 Task: Create a schedule automation trigger every 3 month on the 1 at 03:00 PM starting on May 1, 2023.
Action: Mouse moved to (867, 256)
Screenshot: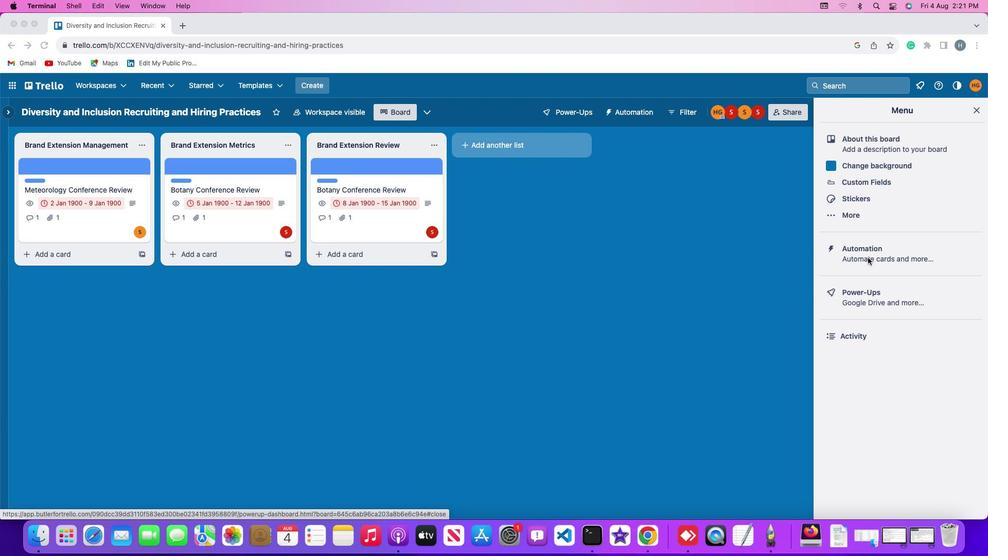 
Action: Mouse pressed left at (867, 256)
Screenshot: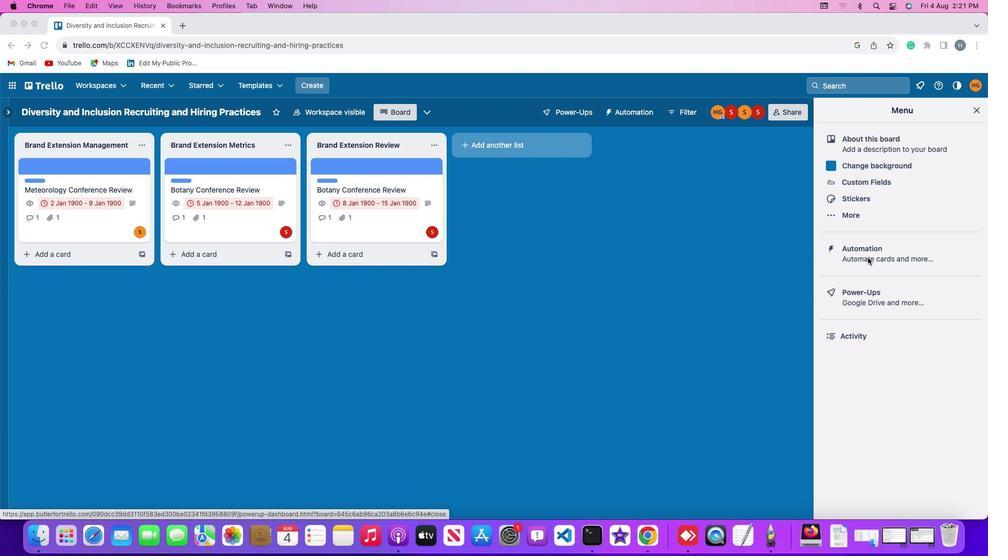 
Action: Mouse pressed left at (867, 256)
Screenshot: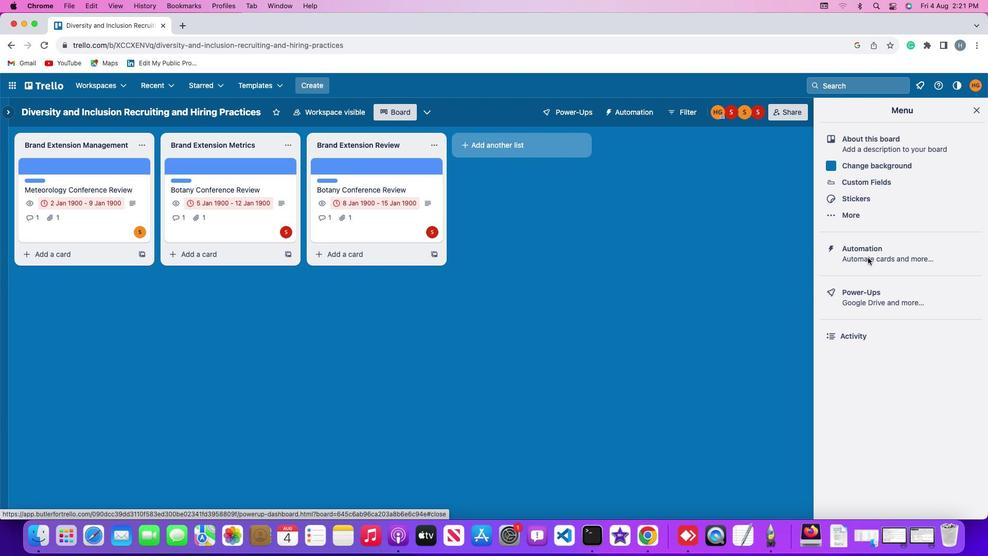 
Action: Mouse moved to (44, 220)
Screenshot: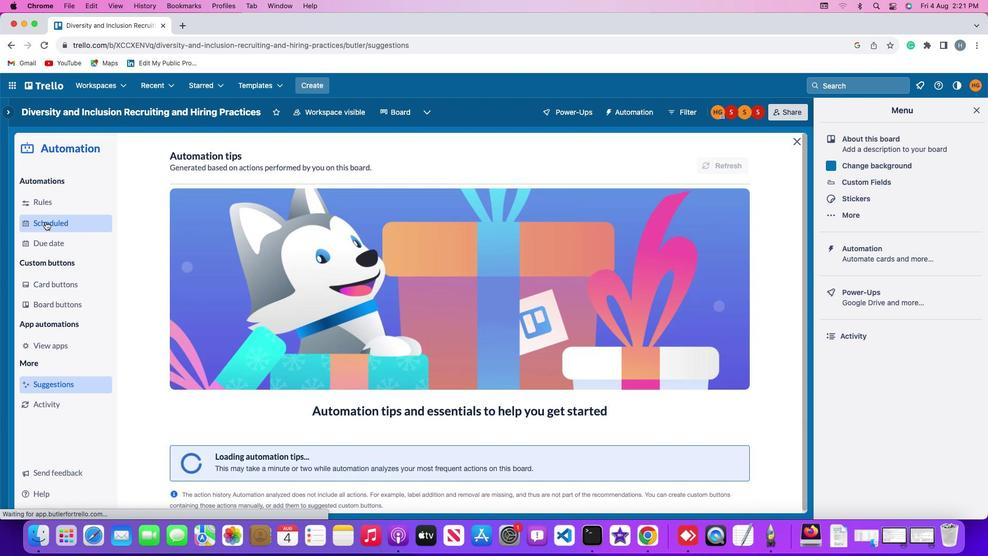 
Action: Mouse pressed left at (44, 220)
Screenshot: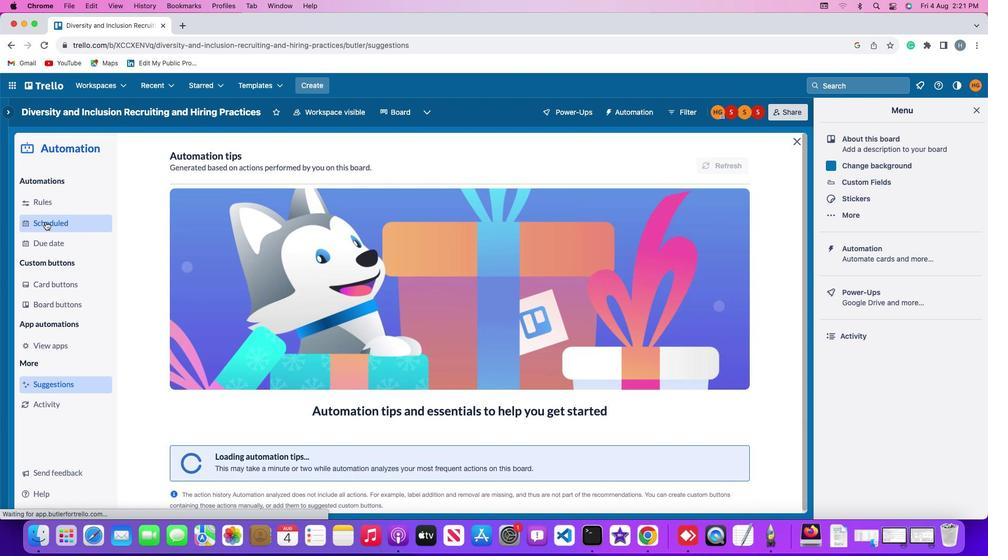 
Action: Mouse moved to (702, 156)
Screenshot: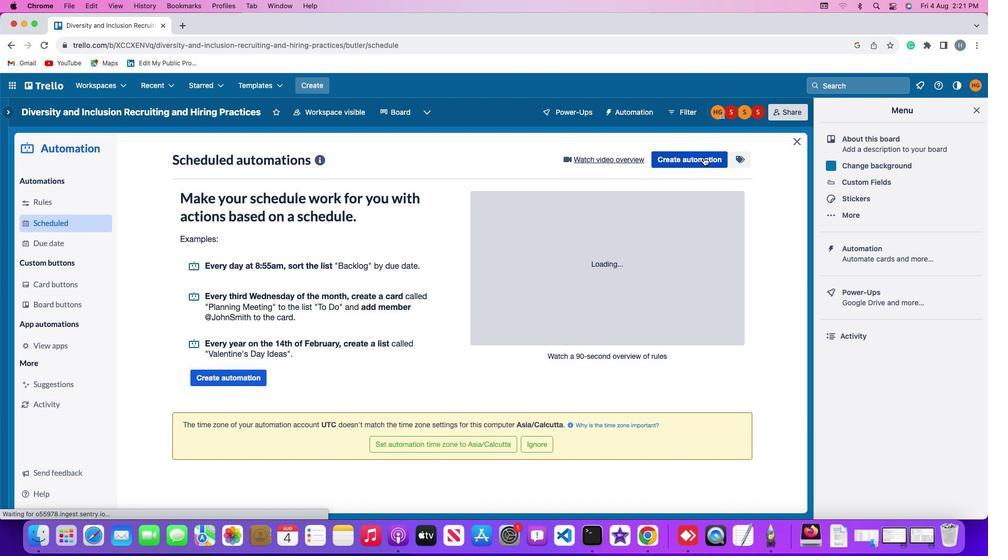 
Action: Mouse pressed left at (702, 156)
Screenshot: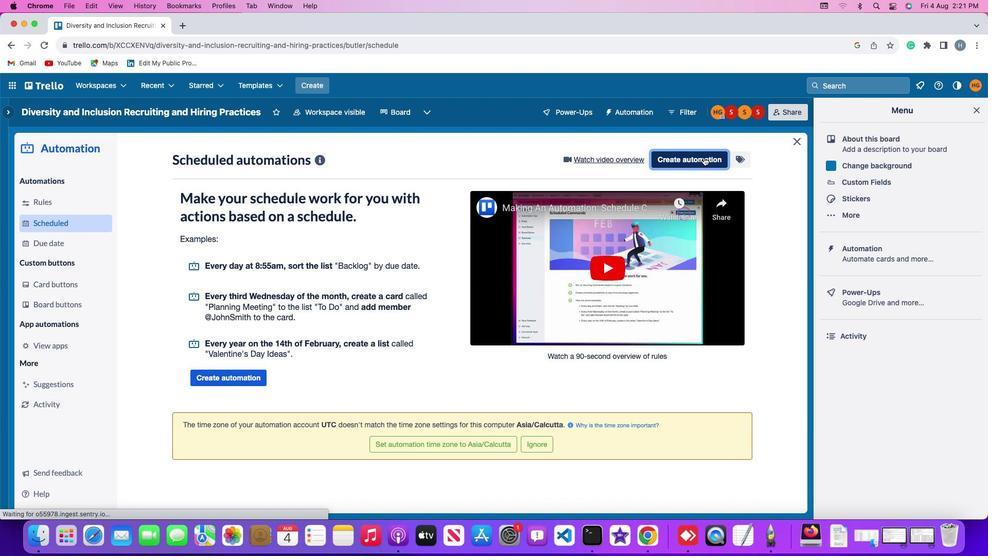 
Action: Mouse moved to (523, 257)
Screenshot: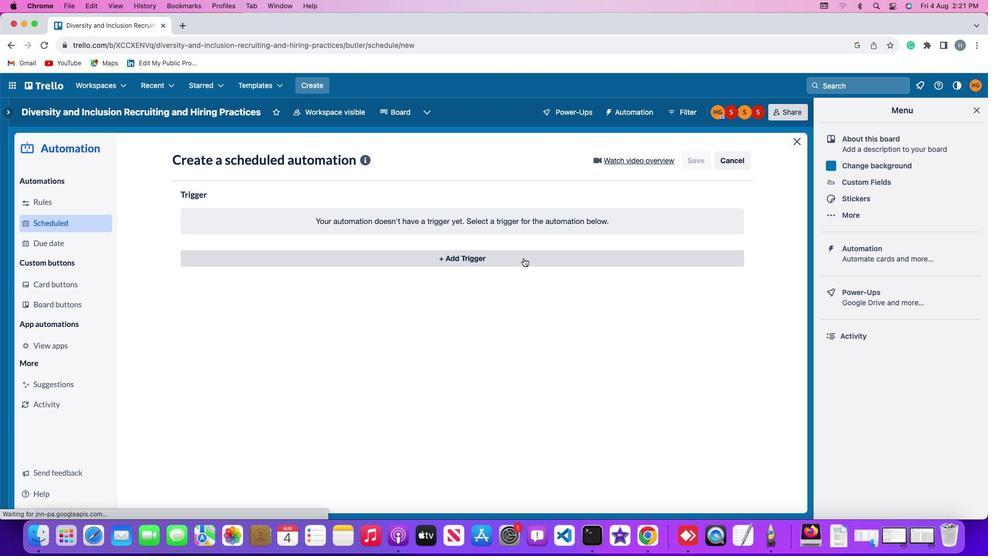 
Action: Mouse pressed left at (523, 257)
Screenshot: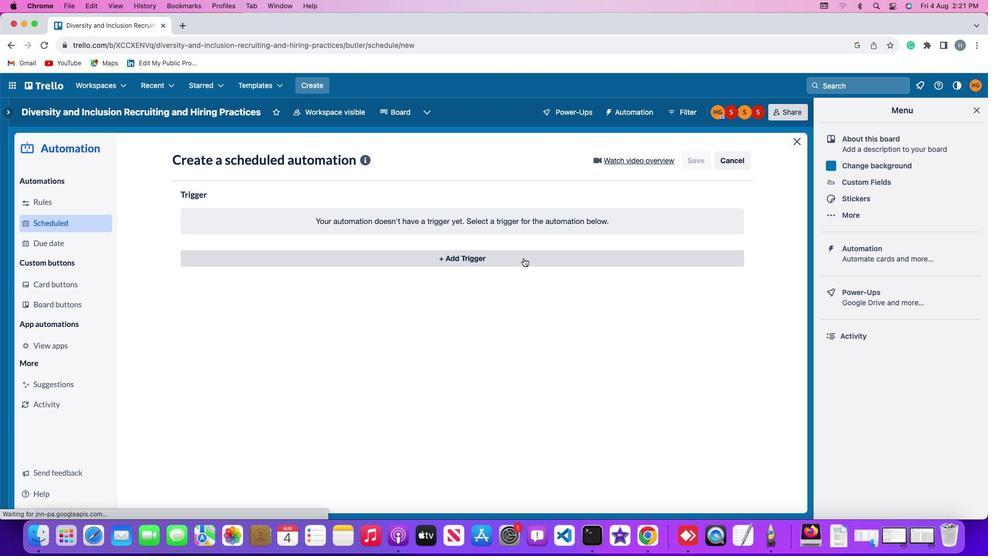 
Action: Mouse moved to (218, 434)
Screenshot: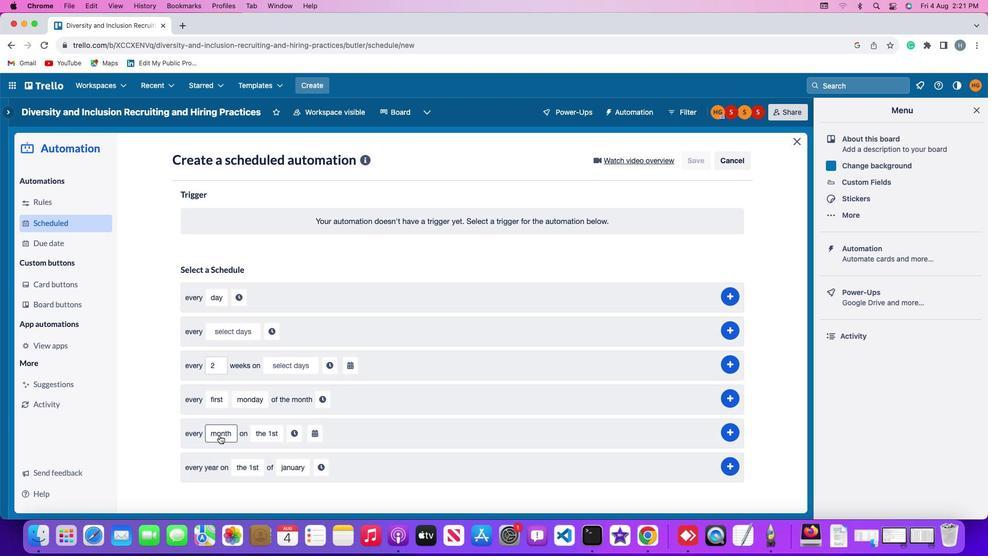 
Action: Mouse pressed left at (218, 434)
Screenshot: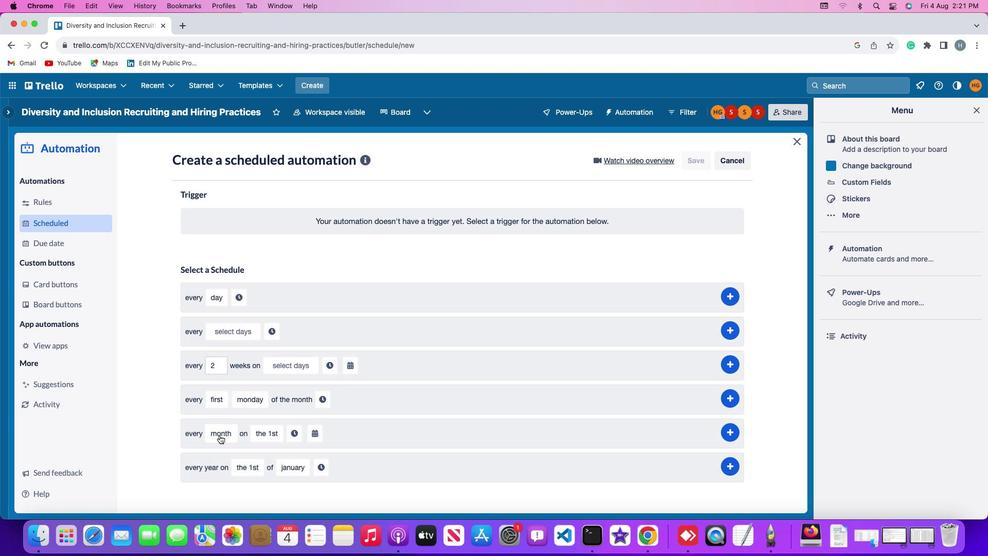 
Action: Mouse moved to (242, 331)
Screenshot: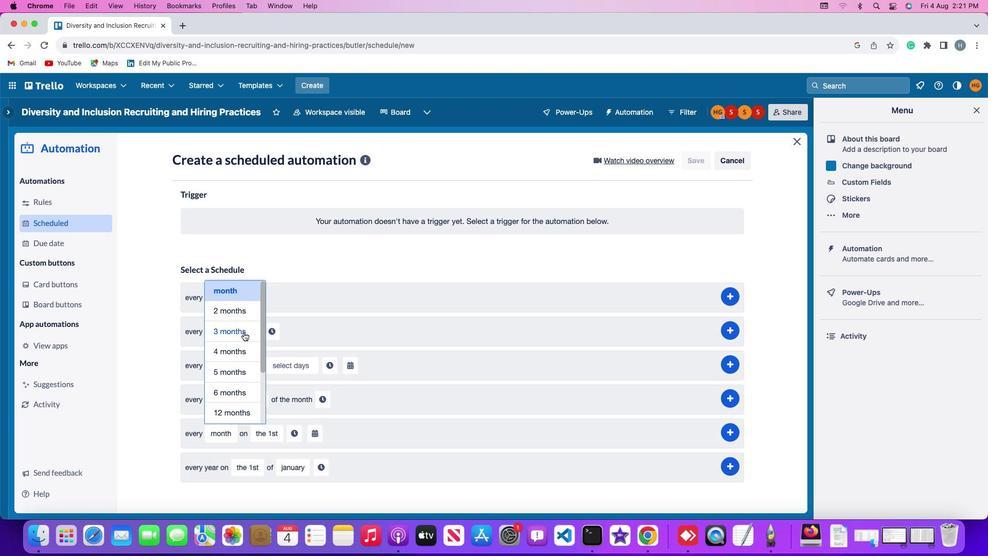 
Action: Mouse pressed left at (242, 331)
Screenshot: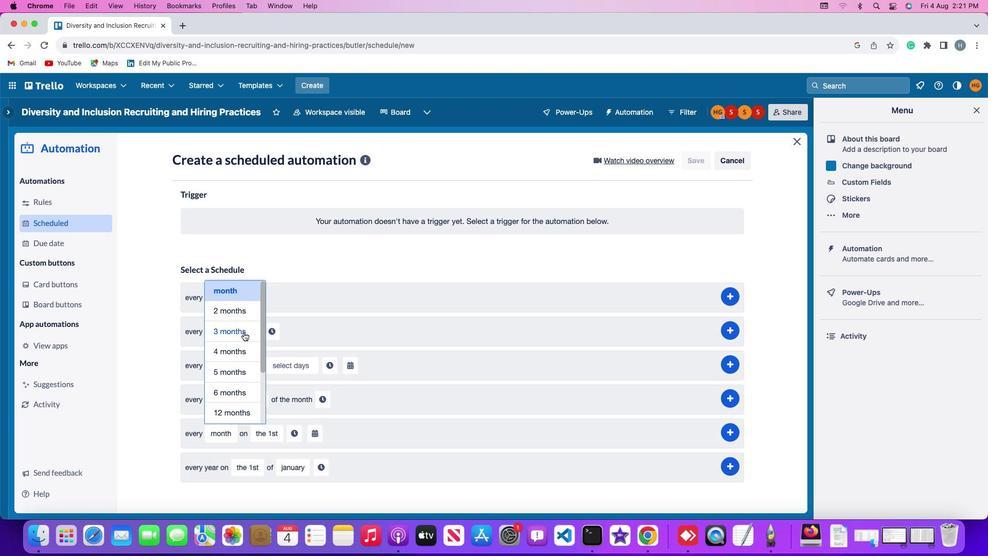
Action: Mouse moved to (278, 438)
Screenshot: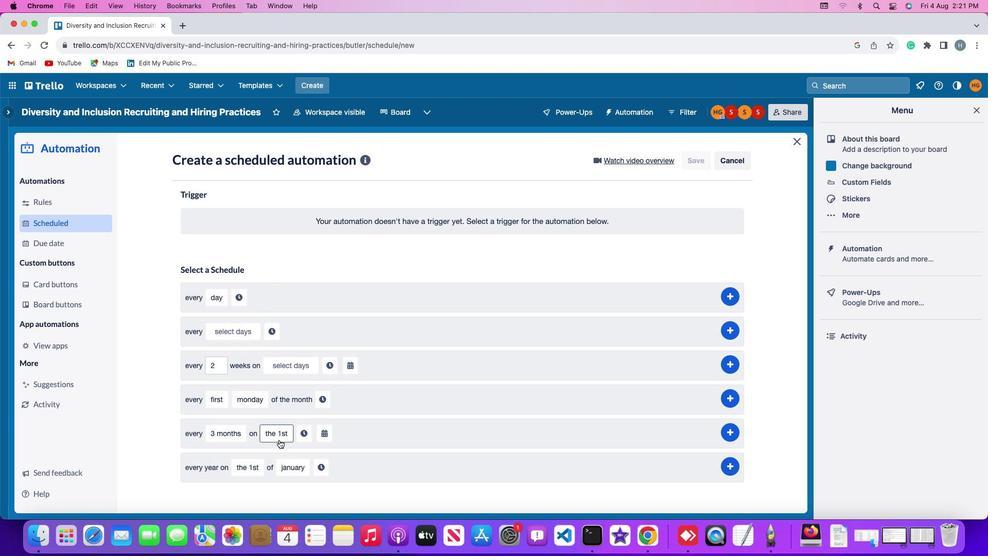 
Action: Mouse pressed left at (278, 438)
Screenshot: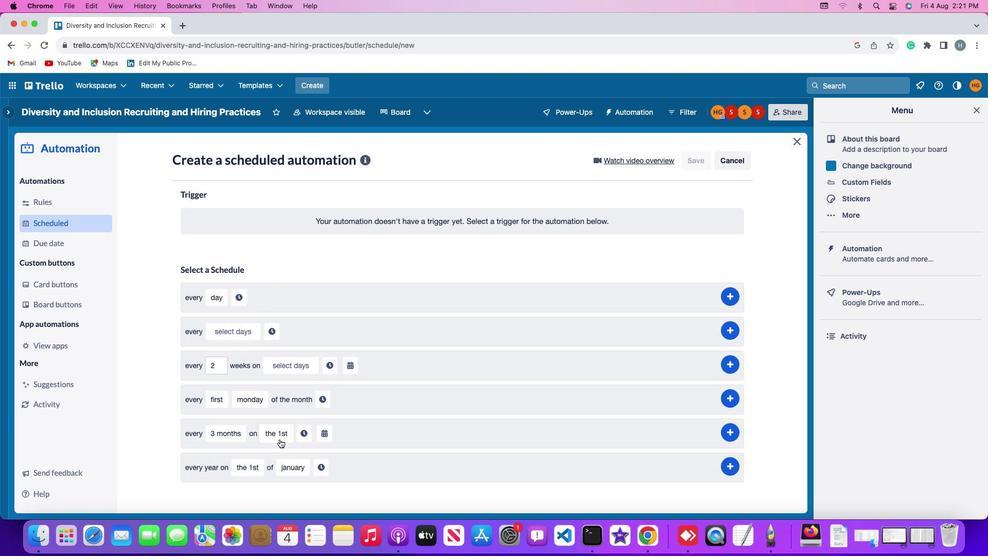 
Action: Mouse moved to (298, 290)
Screenshot: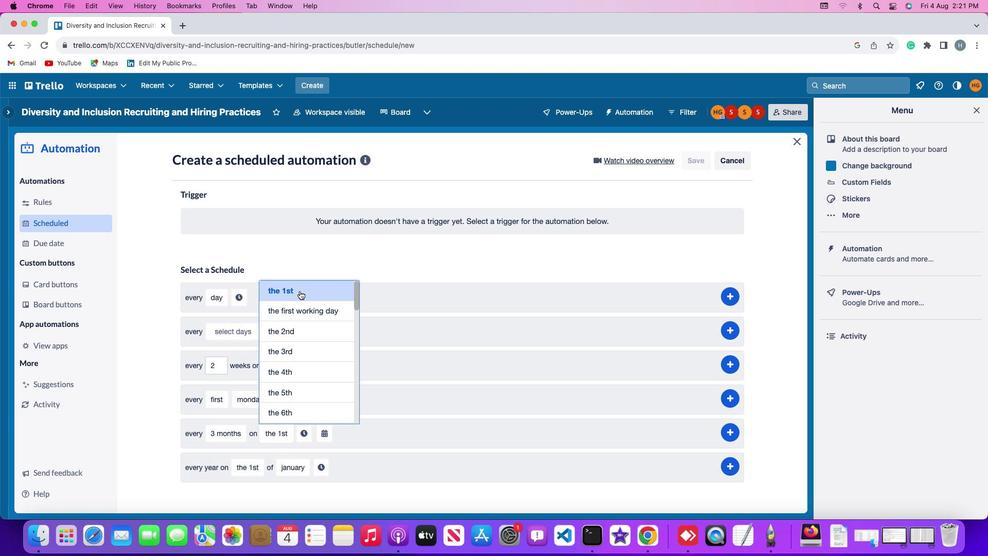 
Action: Mouse pressed left at (298, 290)
Screenshot: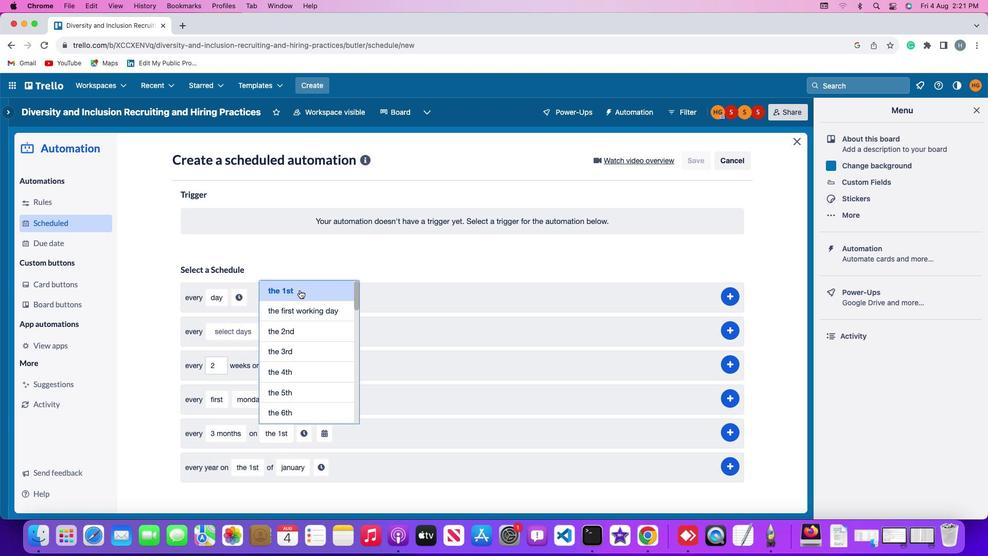 
Action: Mouse moved to (301, 432)
Screenshot: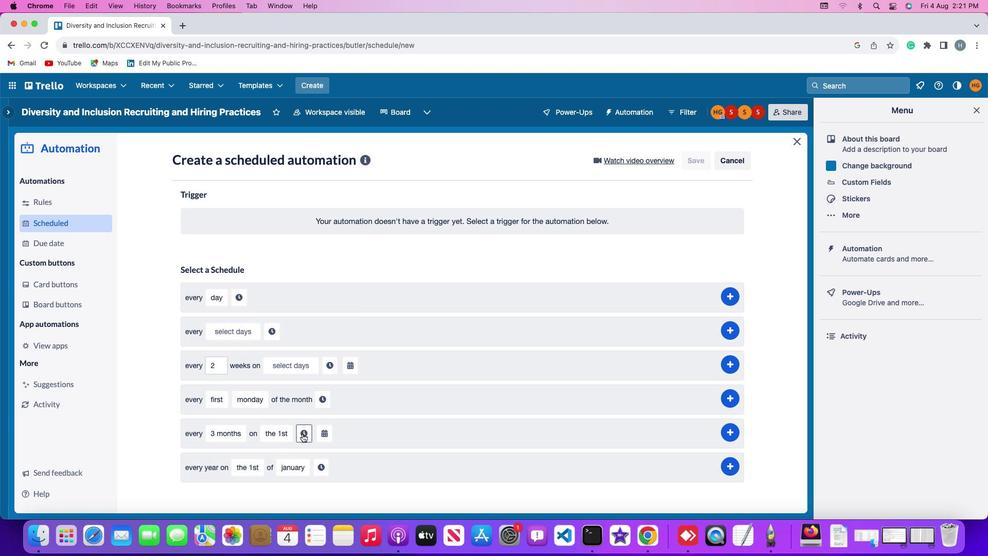 
Action: Mouse pressed left at (301, 432)
Screenshot: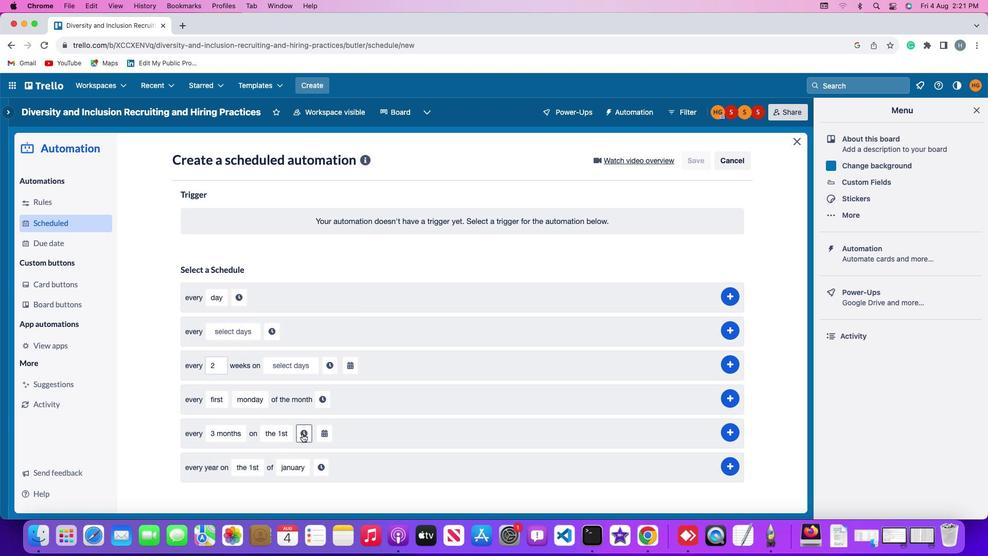 
Action: Mouse moved to (322, 433)
Screenshot: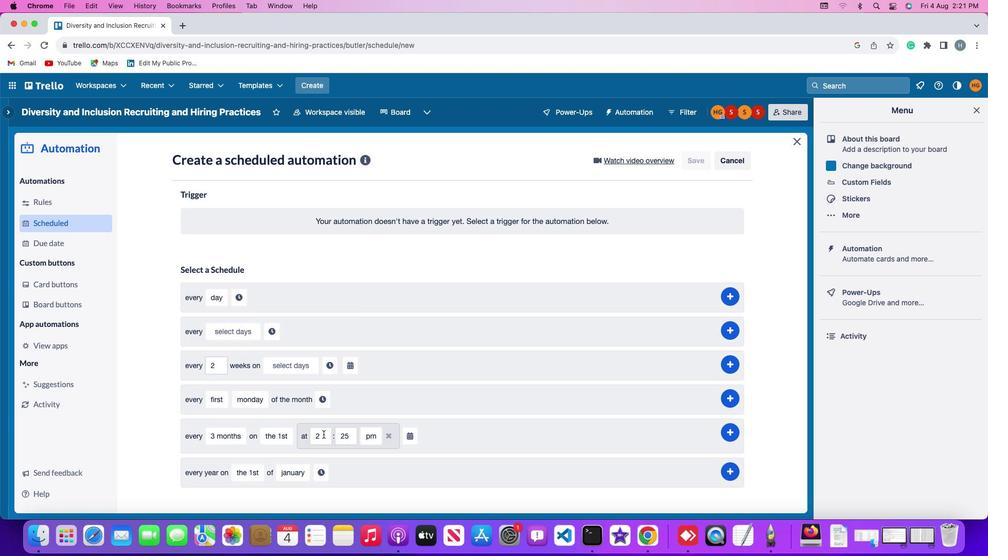 
Action: Mouse pressed left at (322, 433)
Screenshot: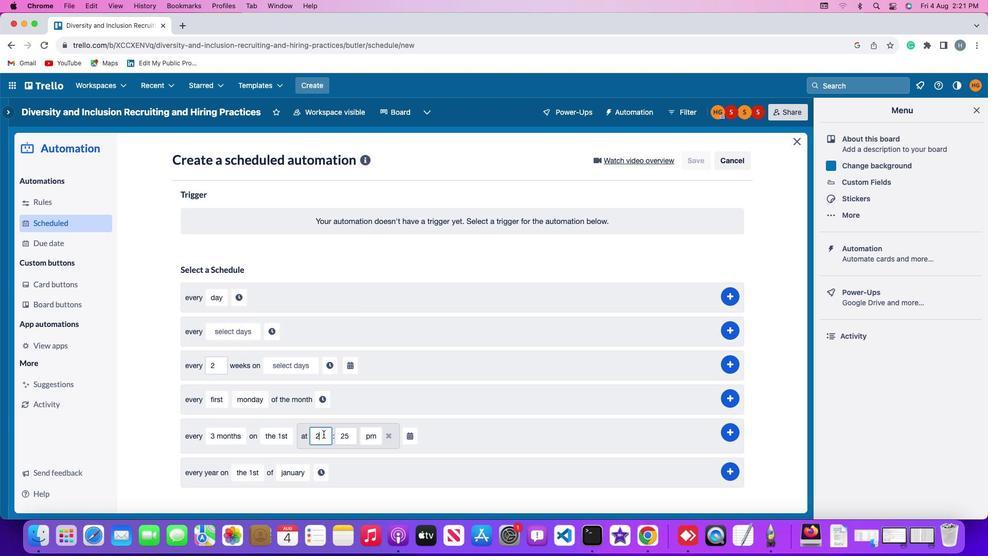 
Action: Mouse moved to (322, 433)
Screenshot: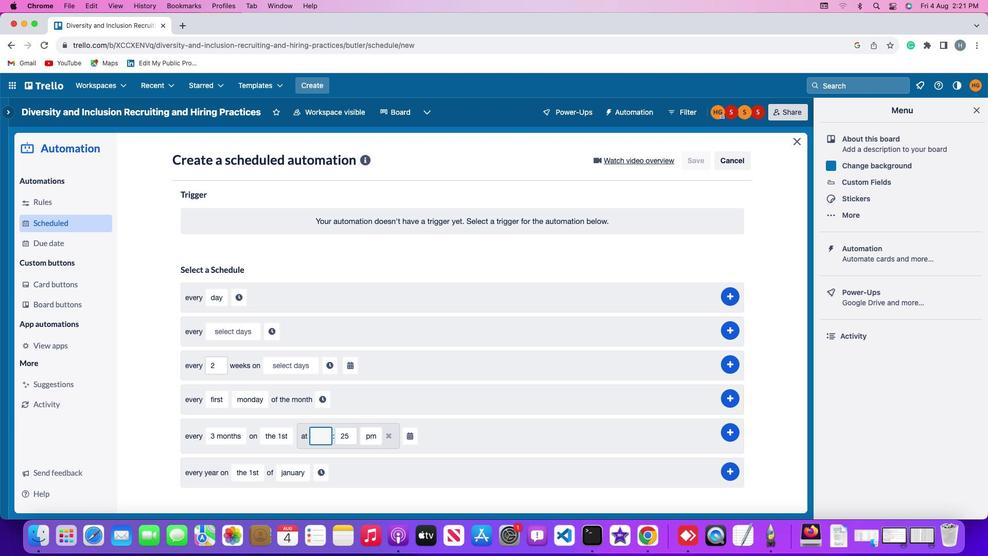 
Action: Key pressed Key.backspace
Screenshot: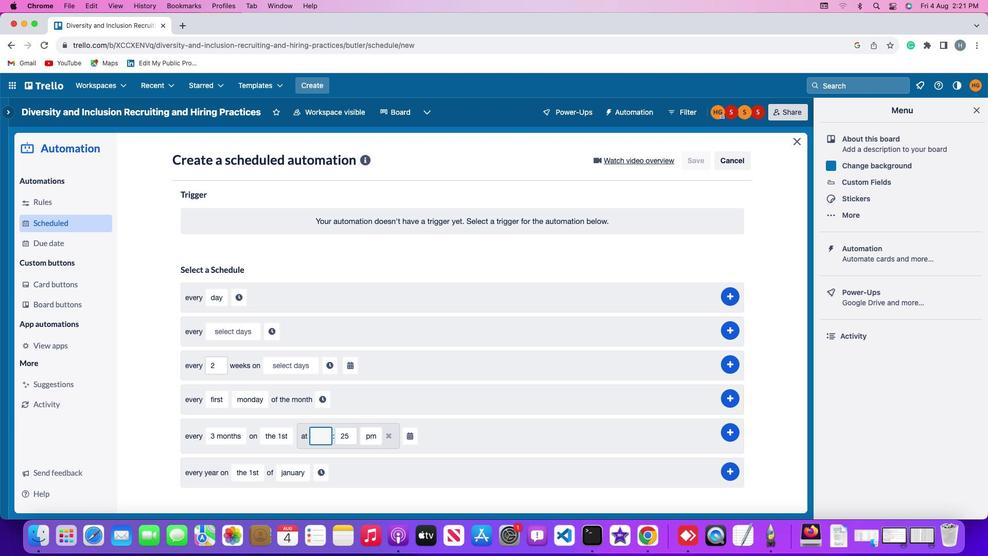 
Action: Mouse moved to (324, 434)
Screenshot: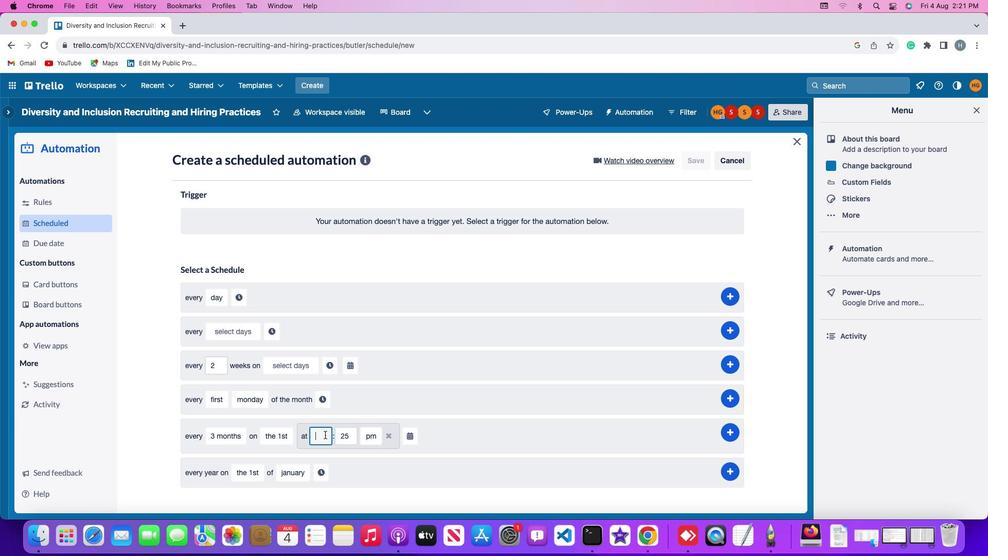 
Action: Key pressed '3'
Screenshot: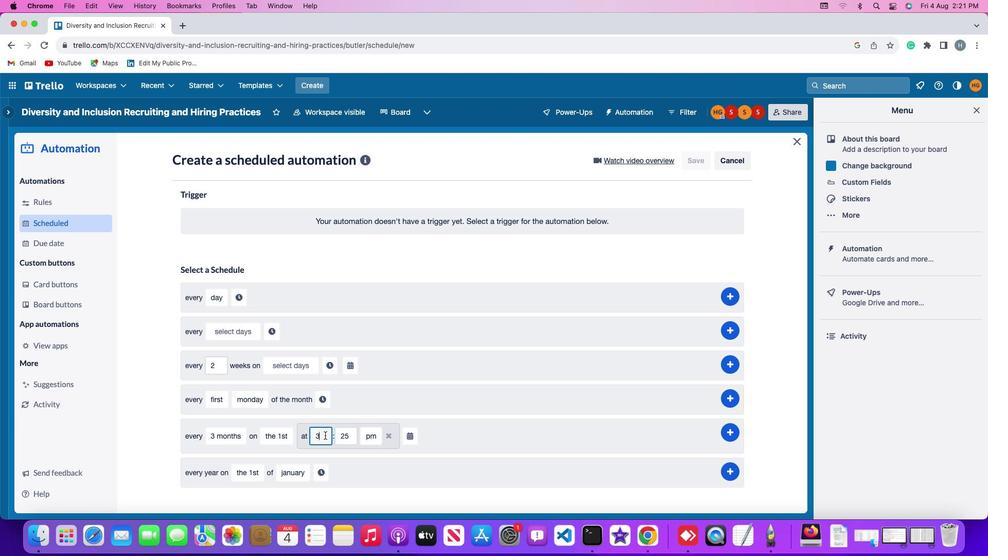 
Action: Mouse moved to (348, 434)
Screenshot: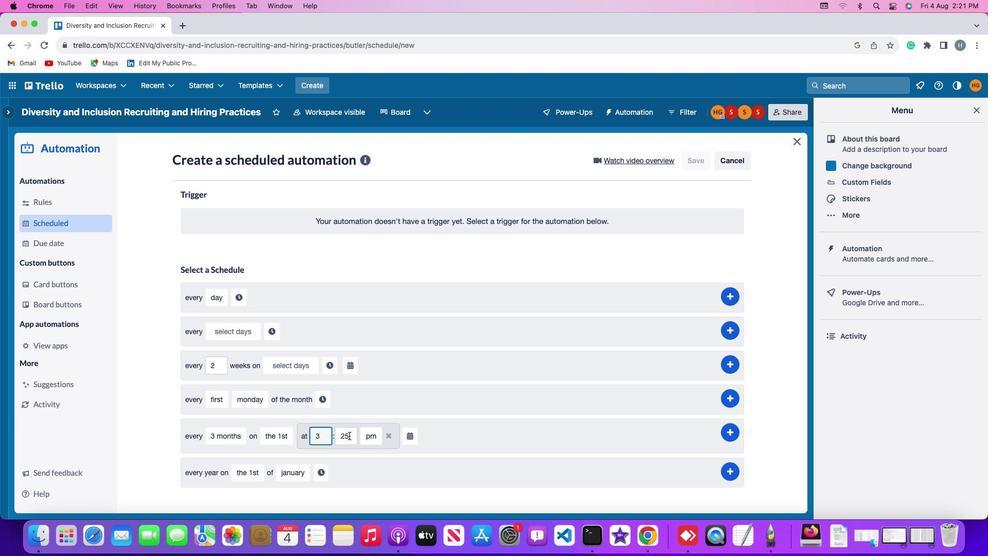 
Action: Mouse pressed left at (348, 434)
Screenshot: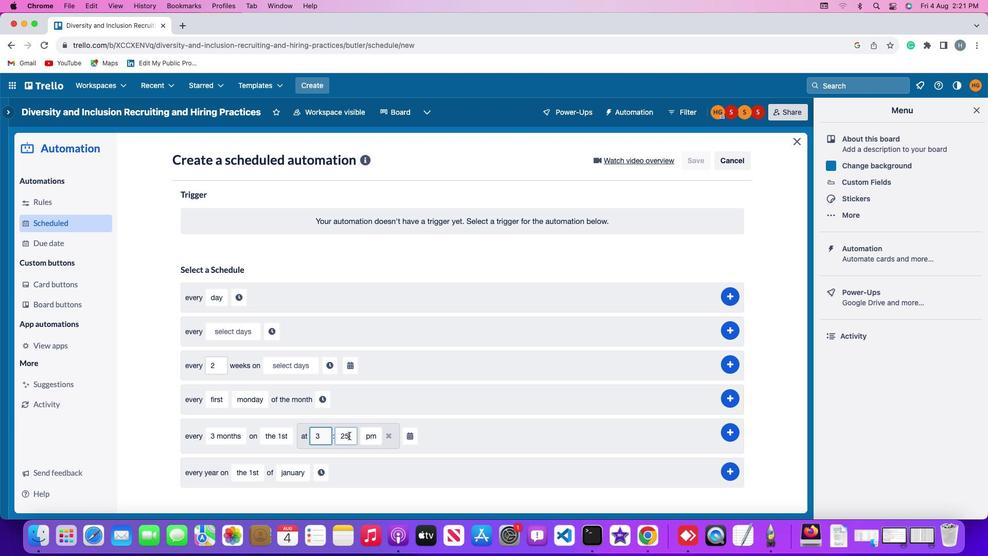 
Action: Key pressed Key.backspaceKey.backspace'0''0'
Screenshot: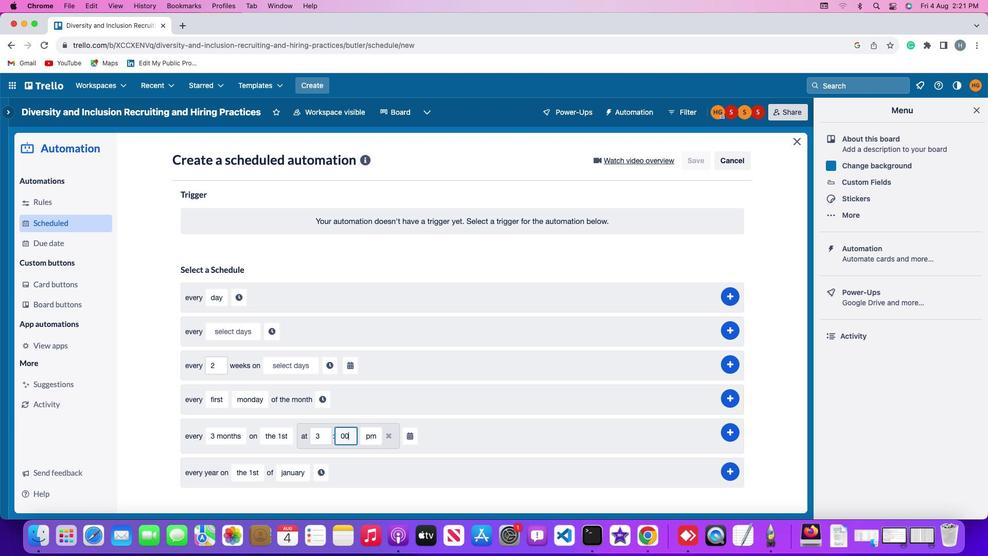 
Action: Mouse moved to (366, 435)
Screenshot: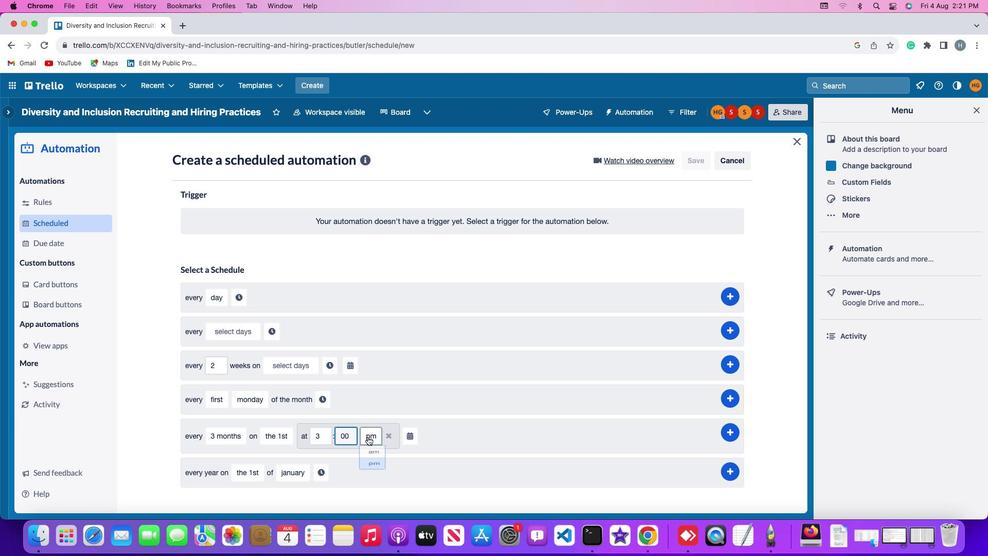 
Action: Mouse pressed left at (366, 435)
Screenshot: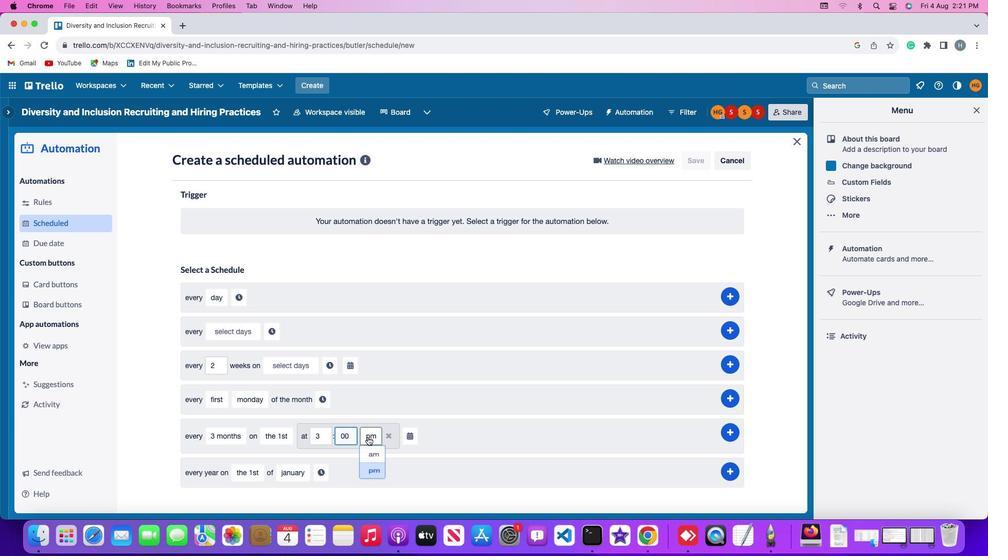
Action: Mouse moved to (372, 476)
Screenshot: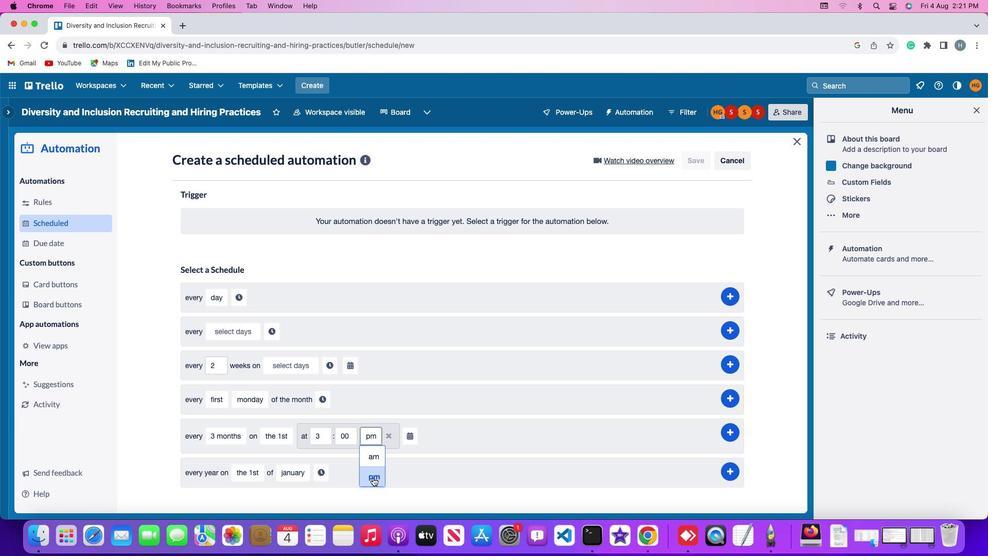 
Action: Mouse pressed left at (372, 476)
Screenshot: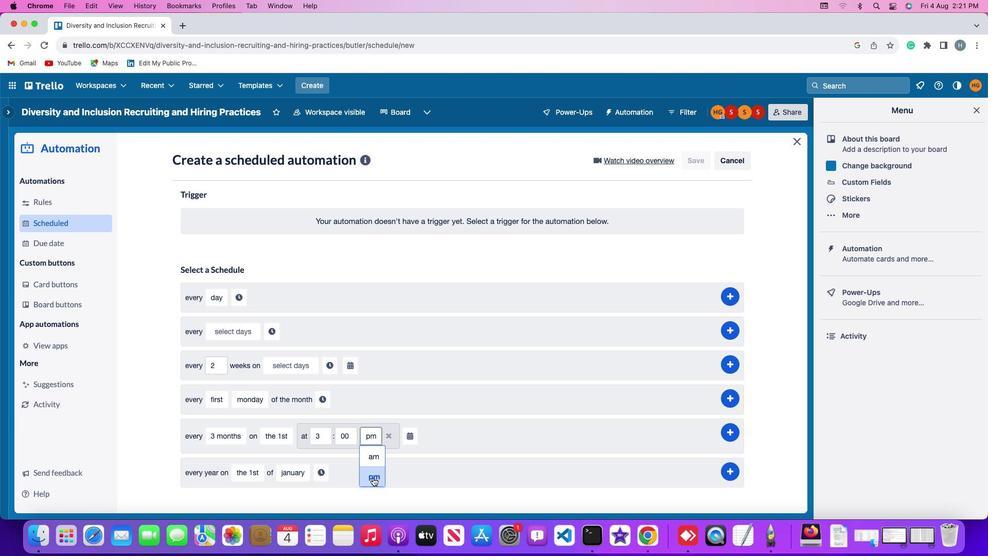 
Action: Mouse moved to (407, 434)
Screenshot: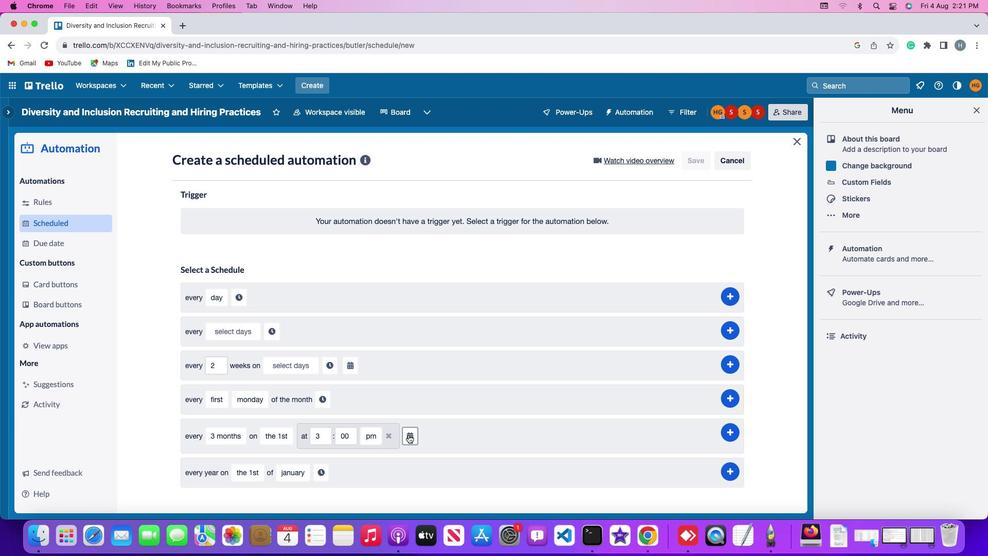 
Action: Mouse pressed left at (407, 434)
Screenshot: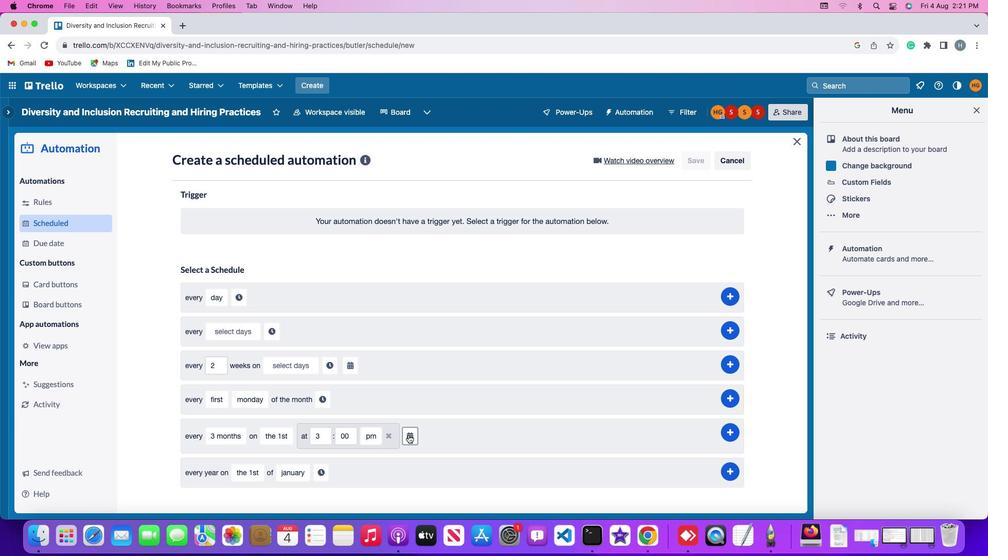 
Action: Mouse moved to (472, 406)
Screenshot: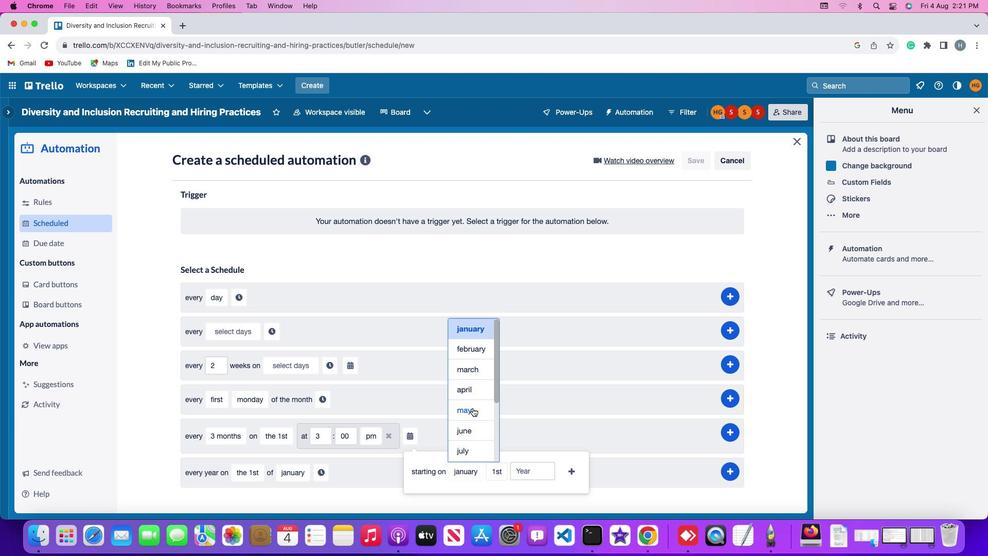 
Action: Mouse pressed left at (472, 406)
Screenshot: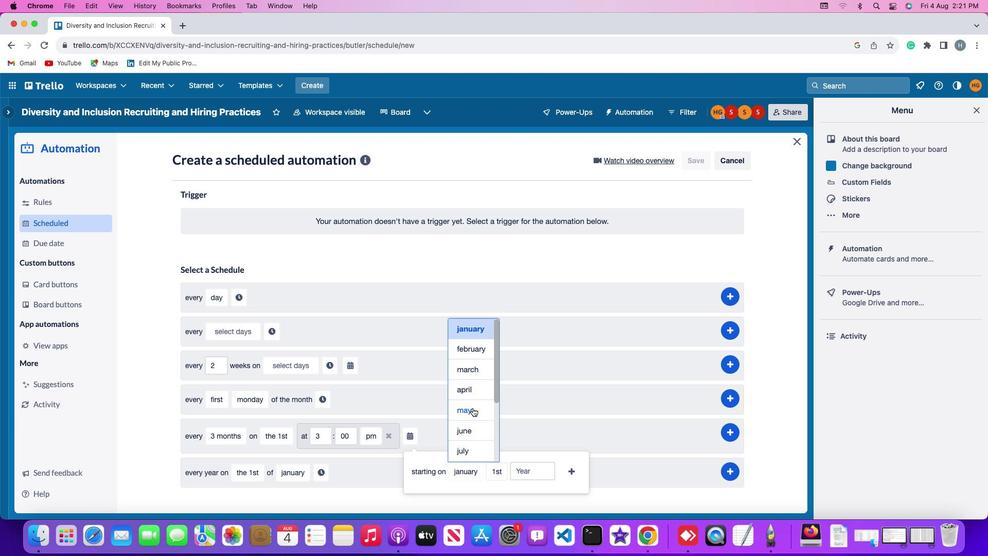 
Action: Mouse moved to (488, 326)
Screenshot: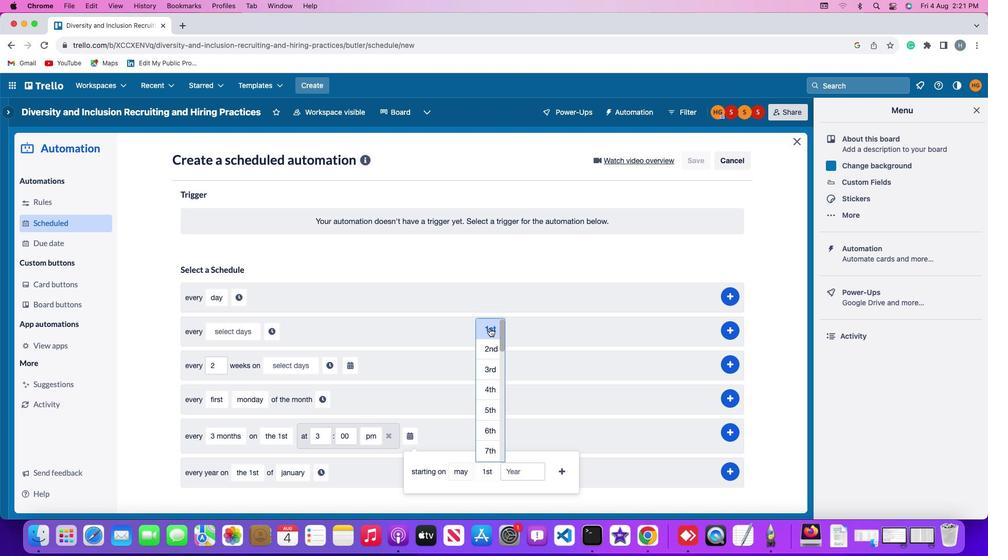 
Action: Mouse pressed left at (488, 326)
Screenshot: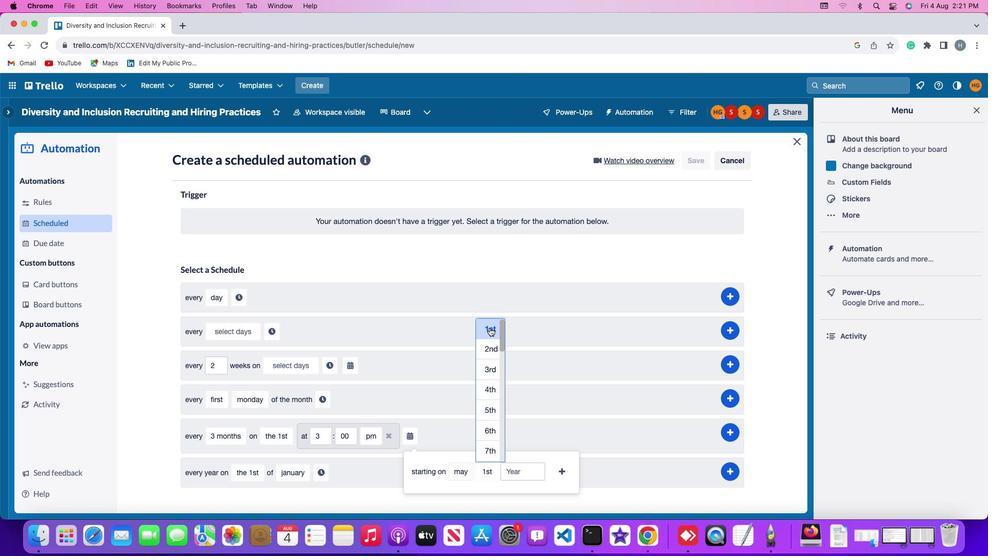 
Action: Mouse moved to (527, 468)
Screenshot: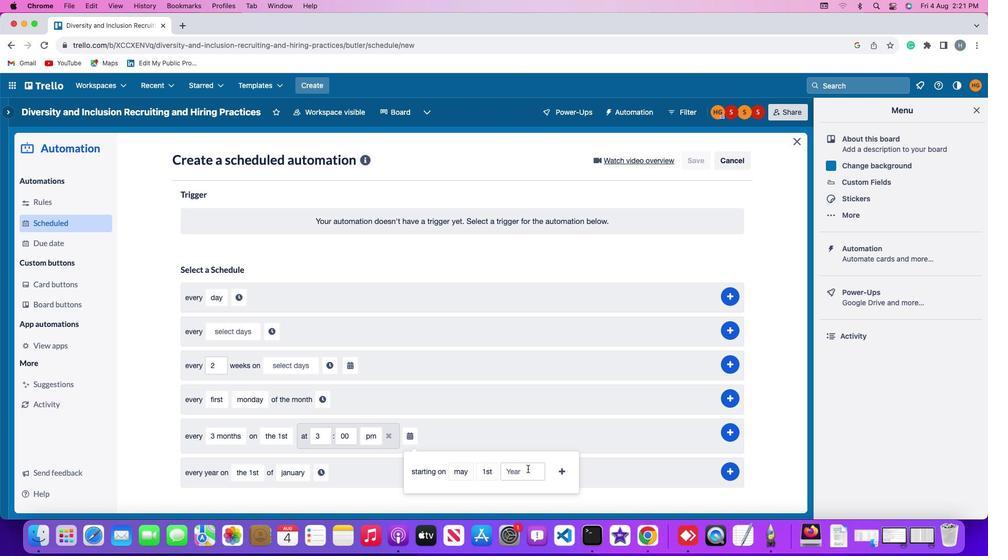 
Action: Mouse pressed left at (527, 468)
Screenshot: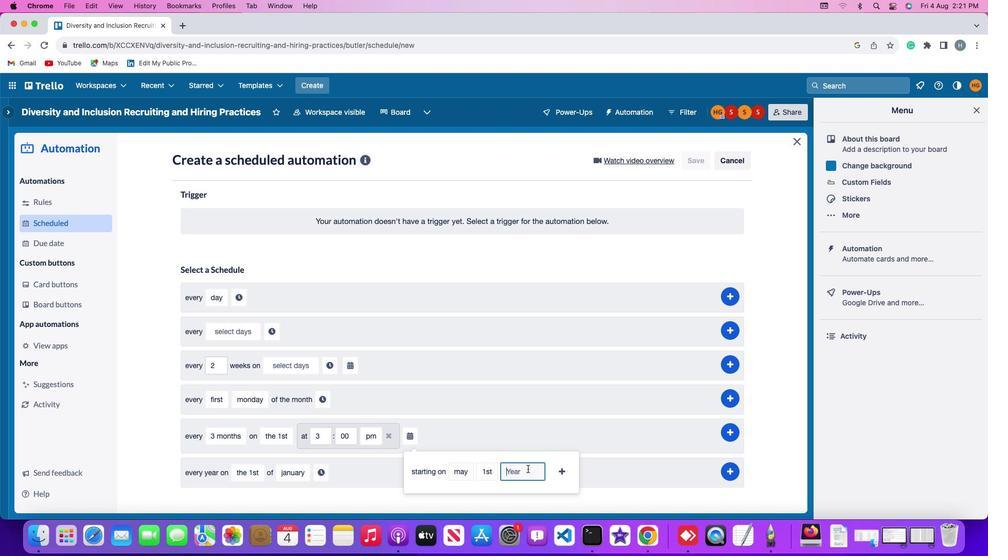 
Action: Key pressed '2''0''2''3'
Screenshot: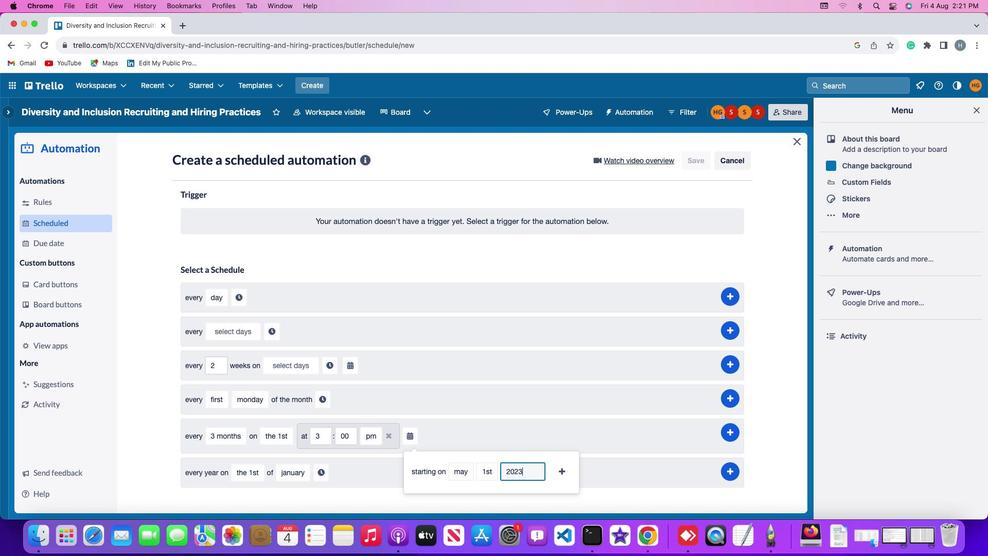 
Action: Mouse moved to (564, 470)
Screenshot: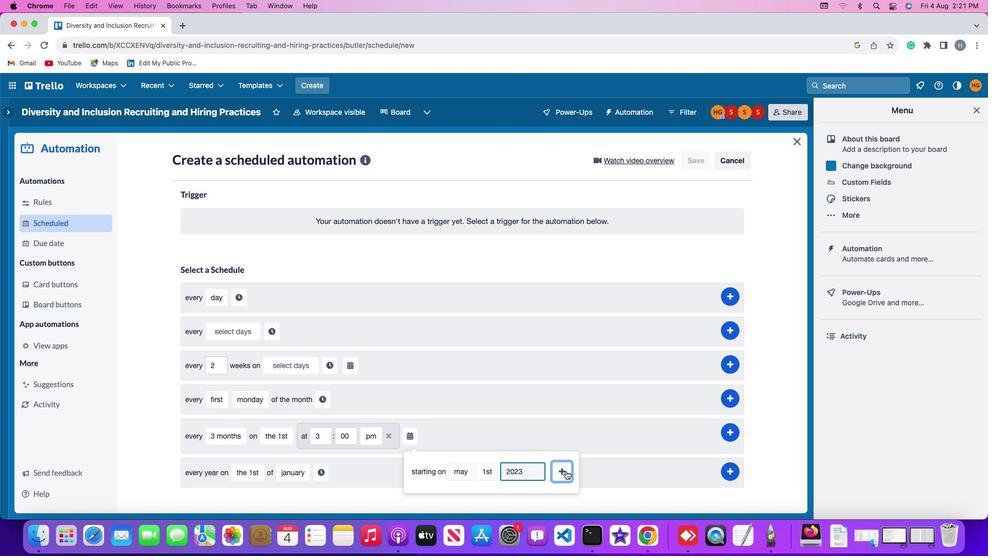 
Action: Mouse pressed left at (564, 470)
Screenshot: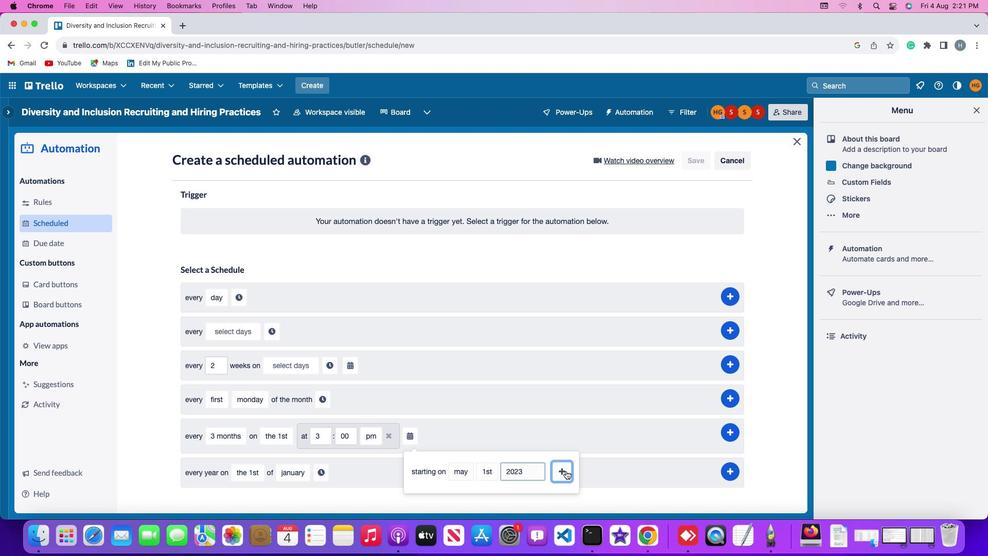 
Action: Mouse moved to (732, 430)
Screenshot: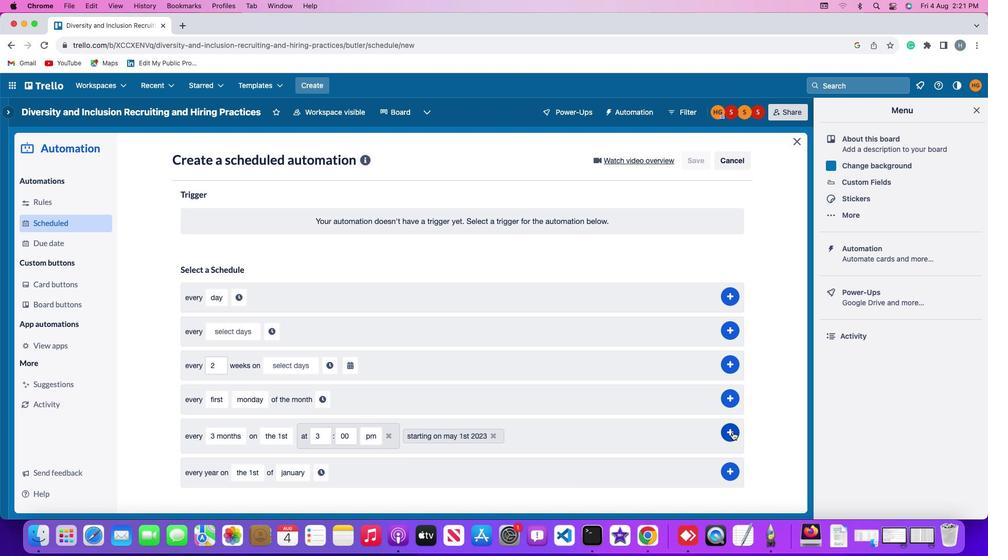 
Action: Mouse pressed left at (732, 430)
Screenshot: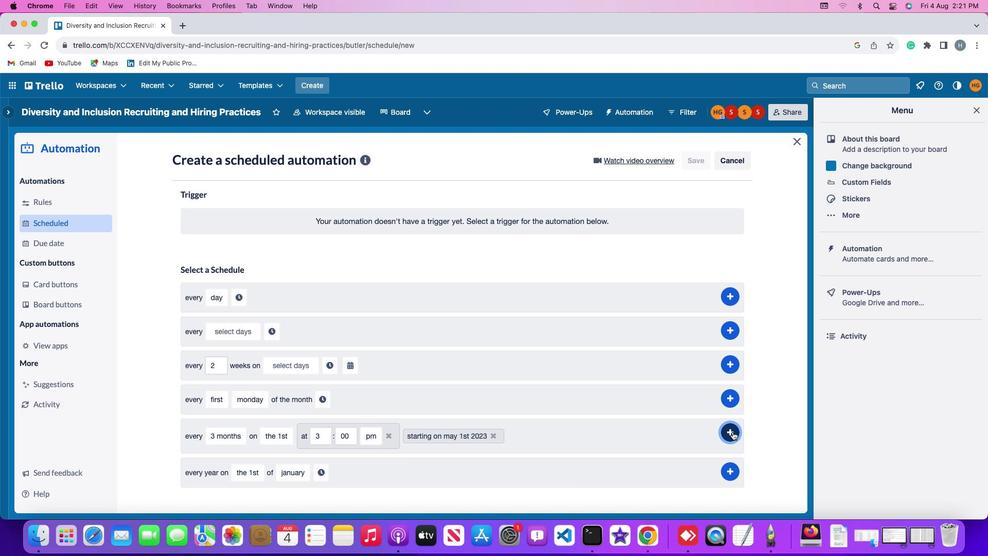 
Action: Mouse moved to (634, 274)
Screenshot: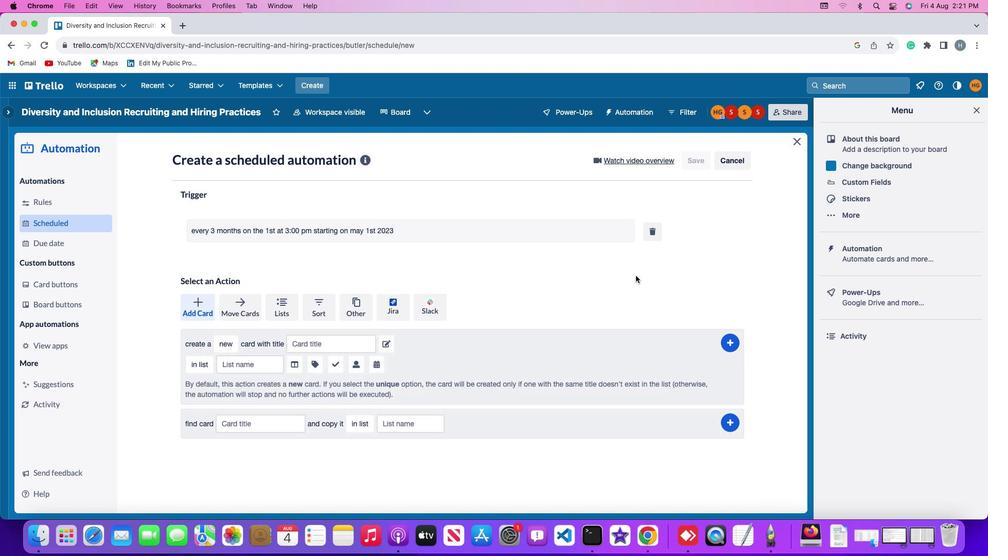 
